 Task: Create New Customer with Customer Name: Abundant Memory, Billing Address Line1: 523 Junior Avenue, Billing Address Line2:  Duluth, Billing Address Line3:  Georgia 30097, Cell Number: 850-310-9648
Action: Mouse pressed left at (172, 35)
Screenshot: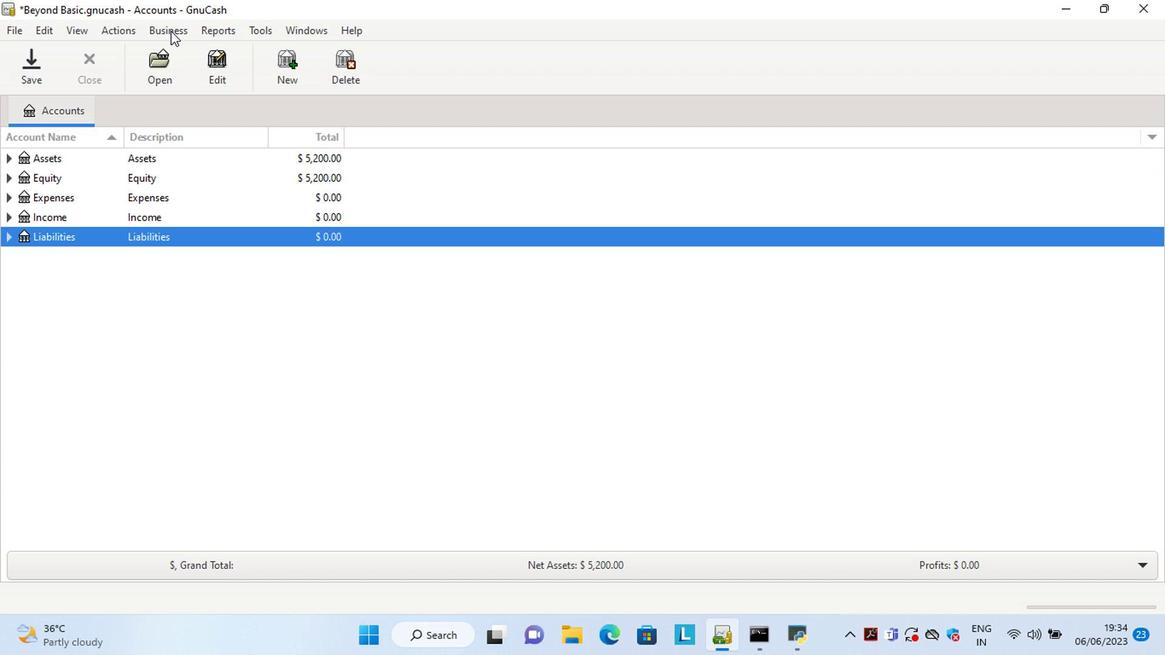 
Action: Mouse moved to (350, 74)
Screenshot: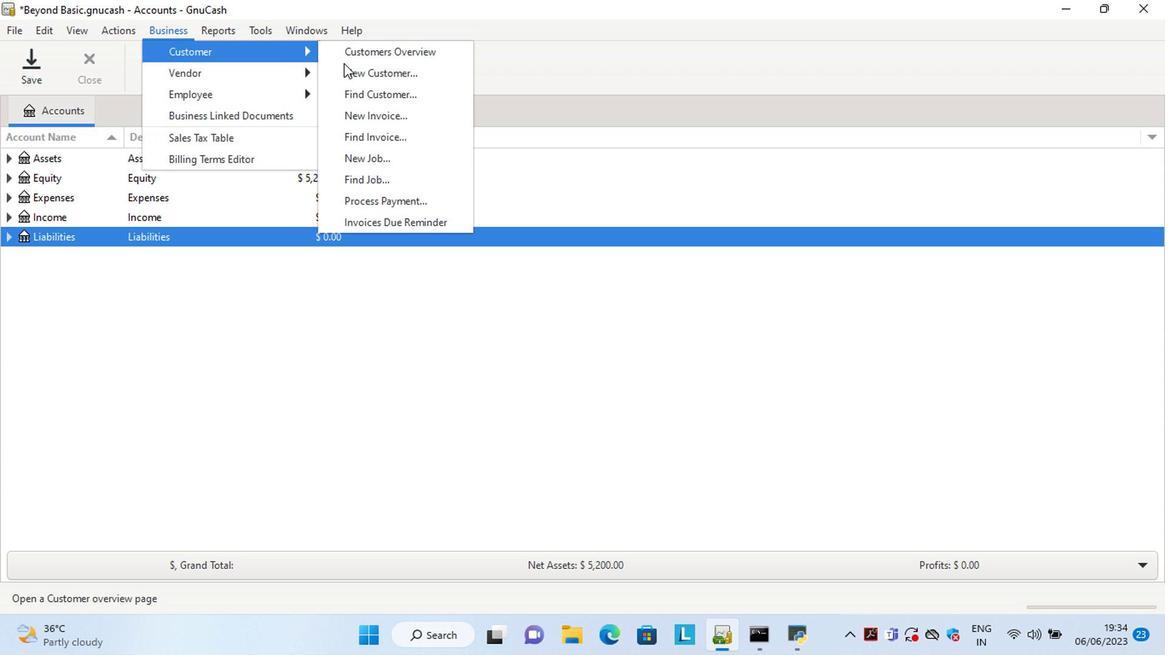 
Action: Mouse pressed left at (350, 74)
Screenshot: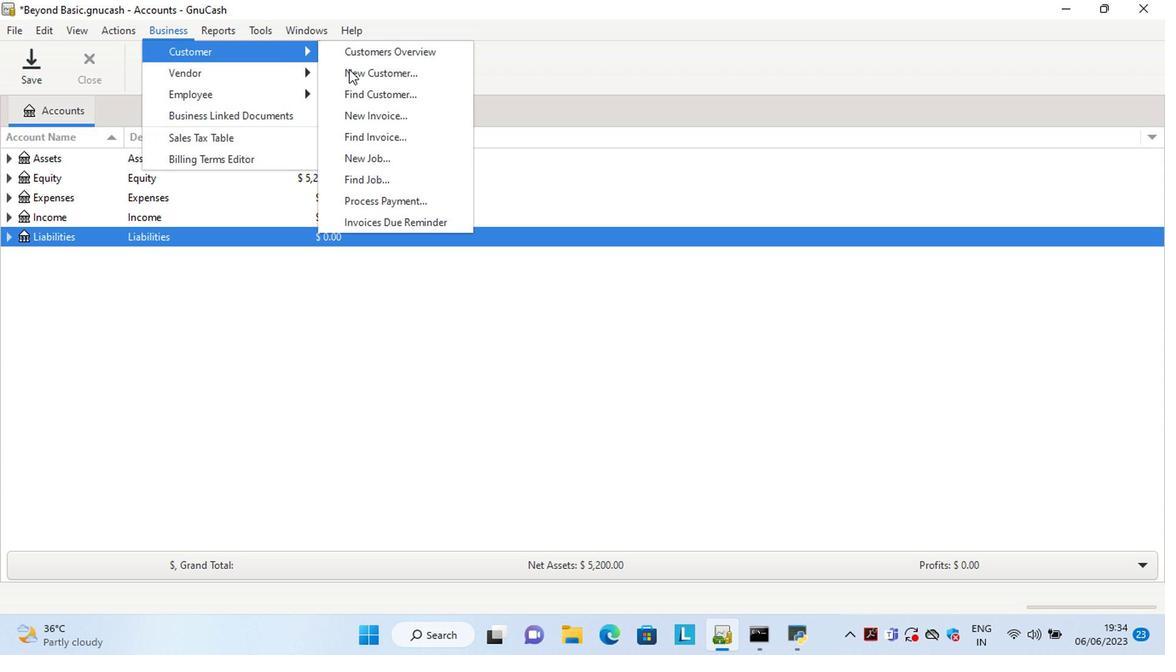 
Action: Mouse moved to (869, 454)
Screenshot: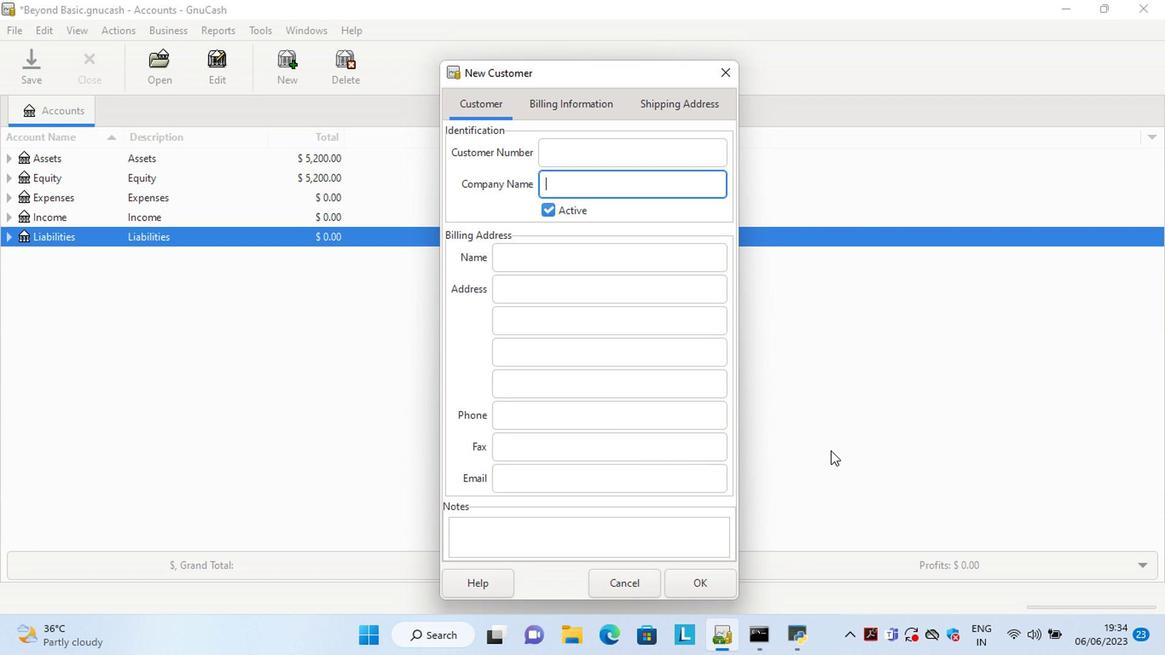 
Action: Key pressed <Key.shift>Abundant<Key.space><Key.shift>Memory<Key.tab><Key.tab><Key.tab>523<Key.space><Key.shift>Junior<Key.space><Key.shift>Avenue<Key.tab><Key.shift>Duluth<Key.tab><Key.shift>G<Key.tab><Key.tab>850-310-9648
Screenshot: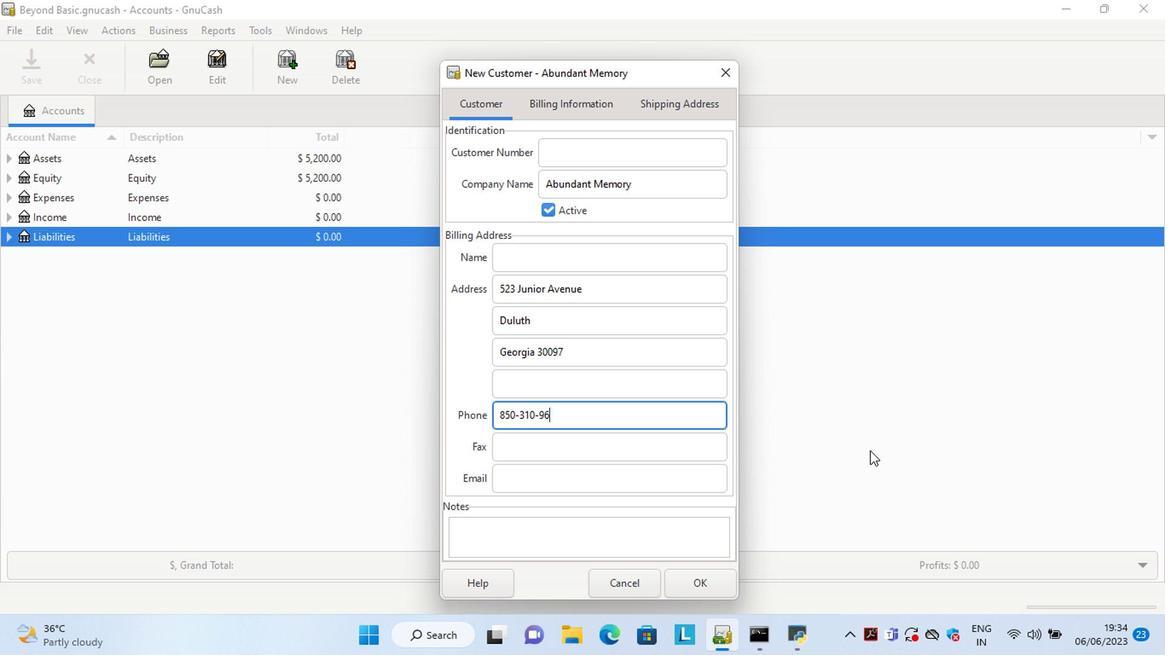 
Action: Mouse moved to (710, 583)
Screenshot: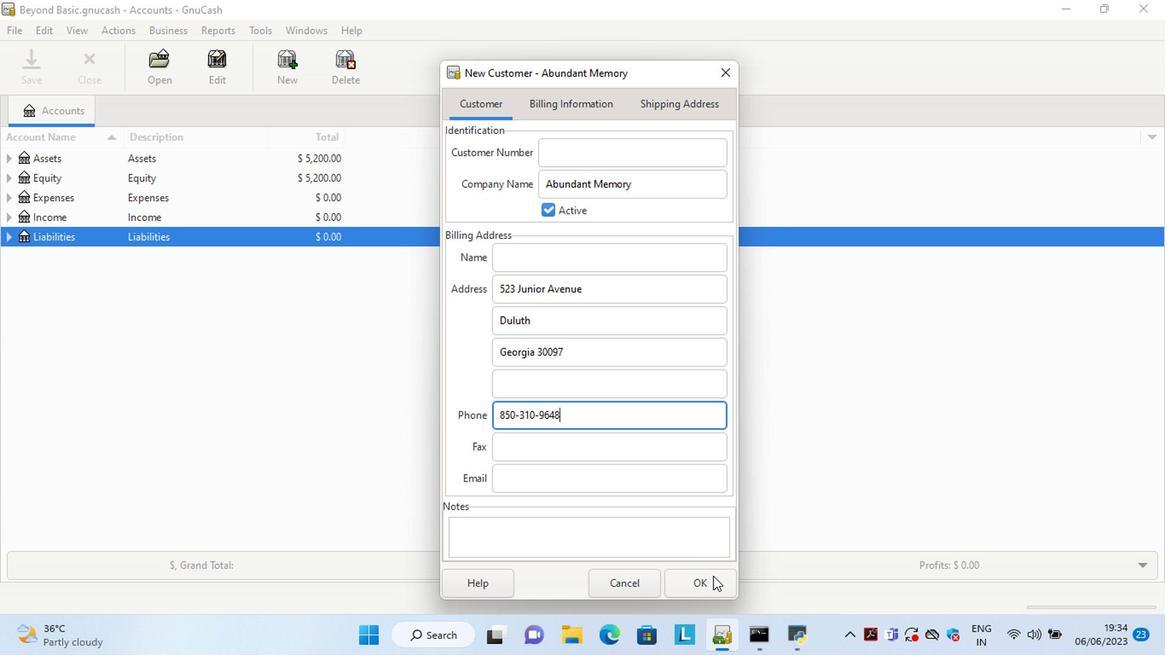 
Action: Mouse pressed left at (710, 583)
Screenshot: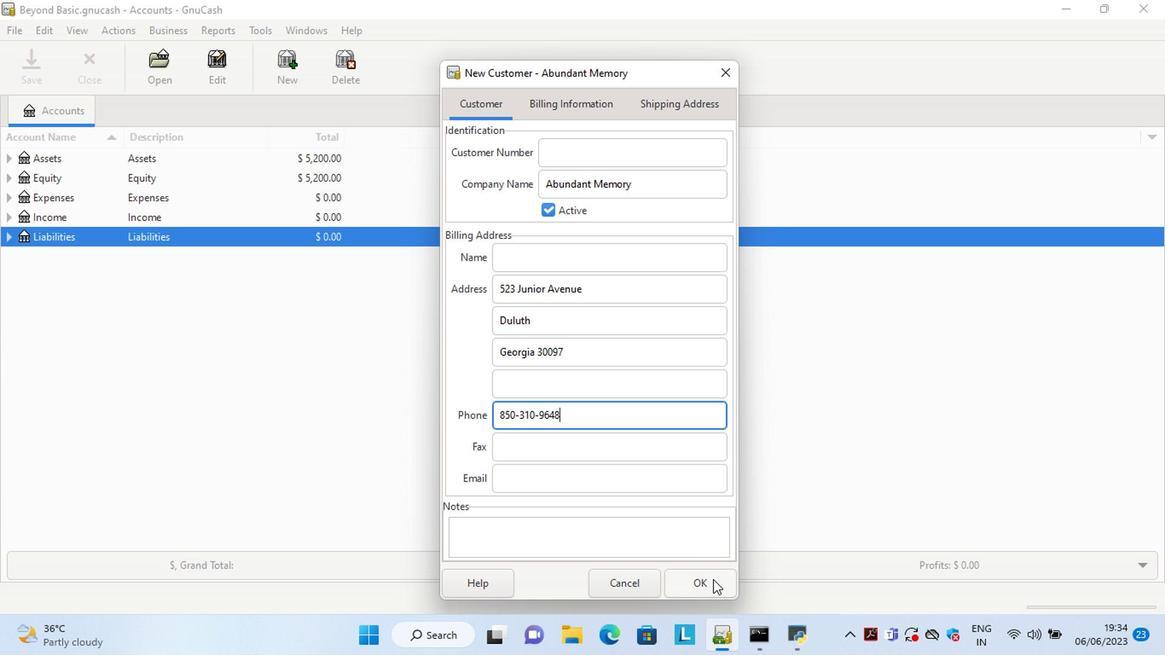 
